 Task: Flag   from Email0097 with a subject Subject0094
Action: Mouse moved to (678, 42)
Screenshot: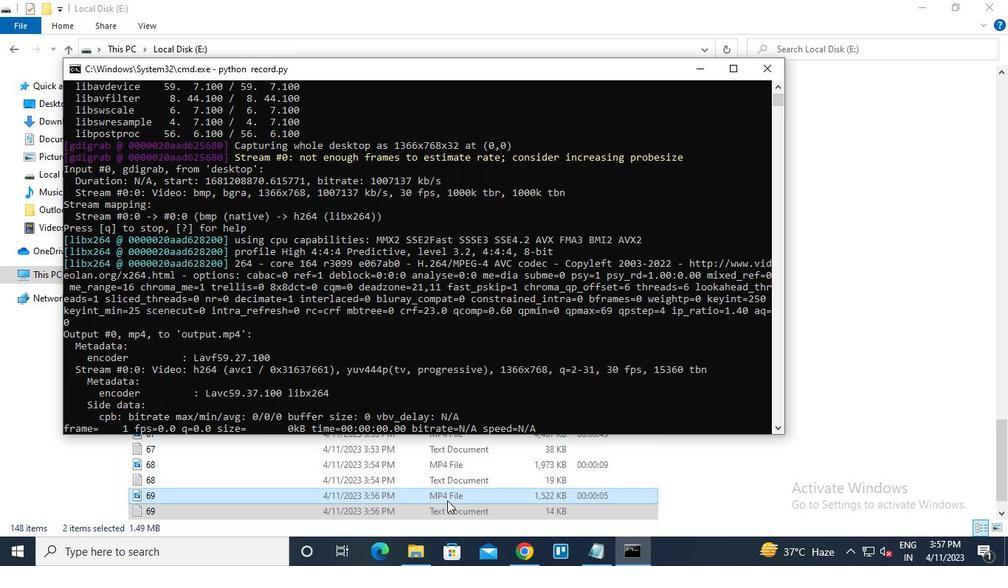 
Action: Mouse pressed left at (678, 42)
Screenshot: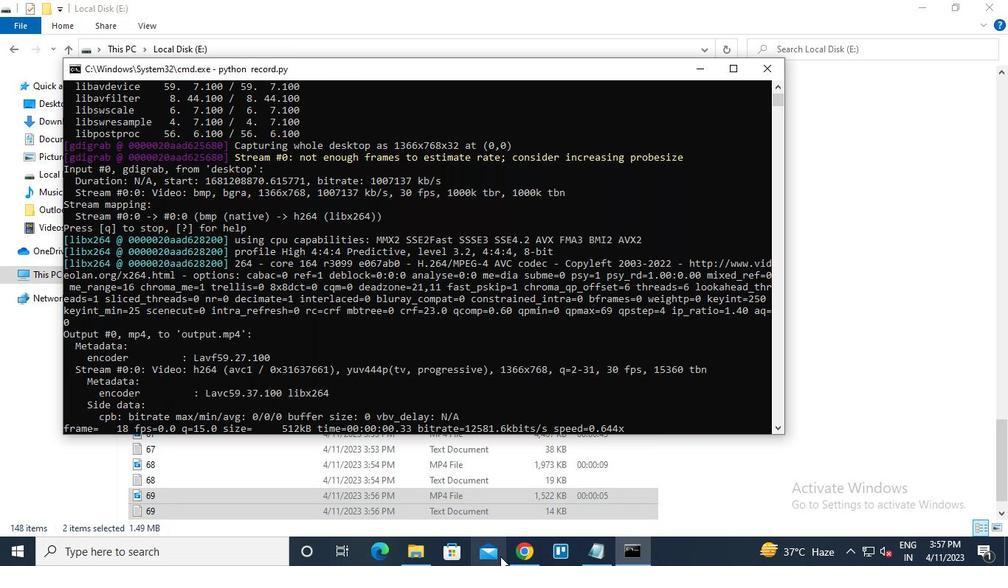 
Action: Mouse moved to (301, 215)
Screenshot: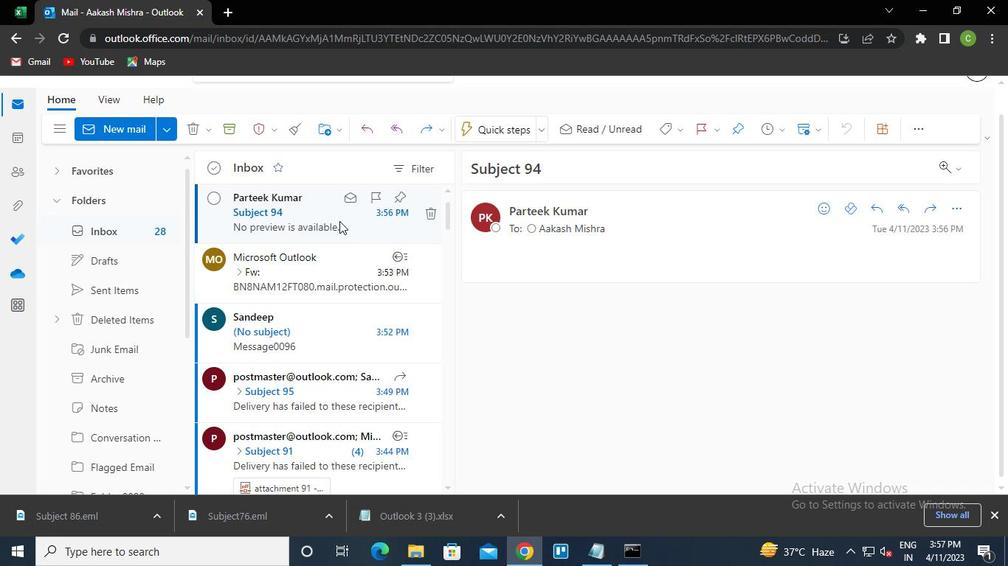 
Action: Mouse pressed left at (301, 215)
Screenshot: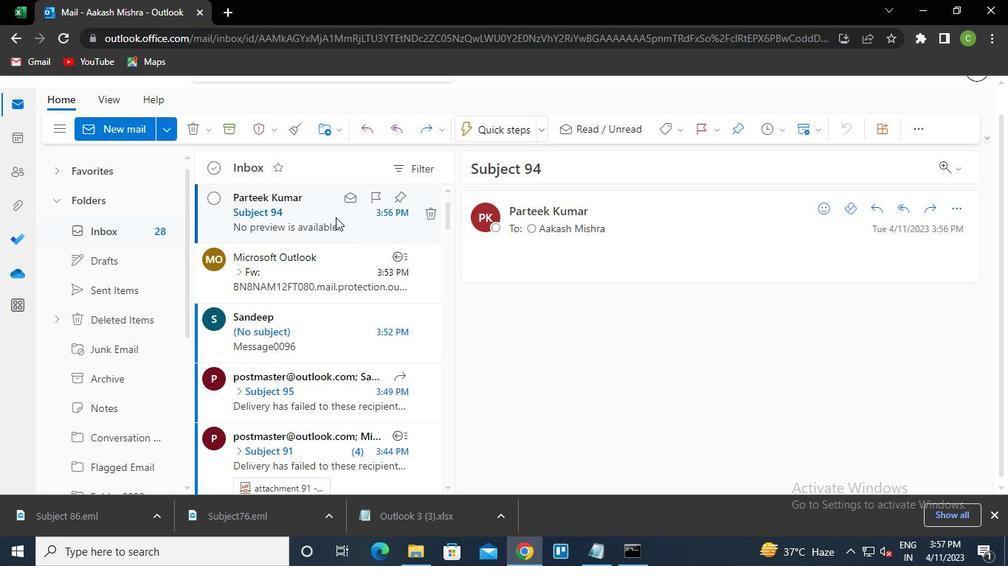 
Action: Mouse pressed right at (301, 215)
Screenshot: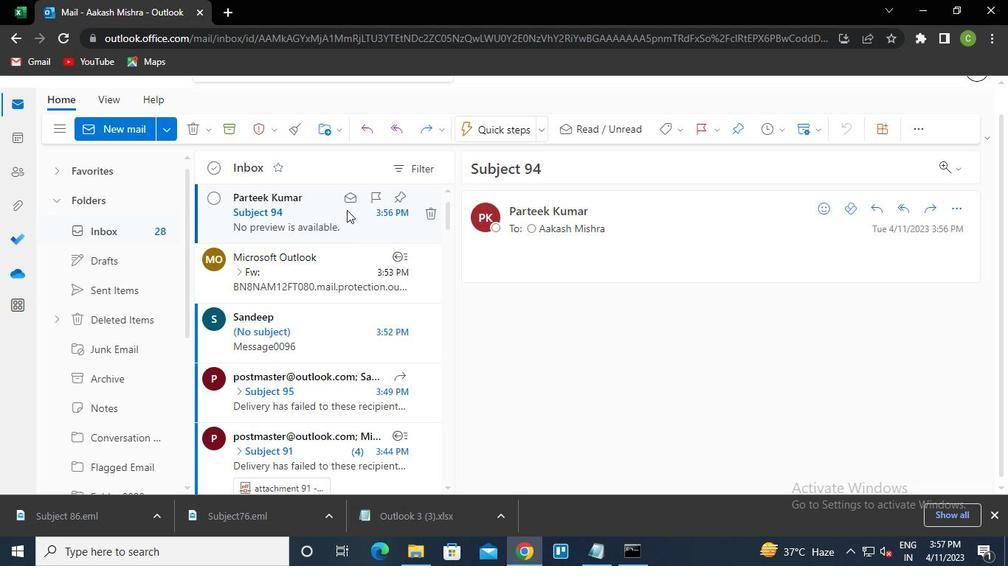 
Action: Mouse moved to (312, 218)
Screenshot: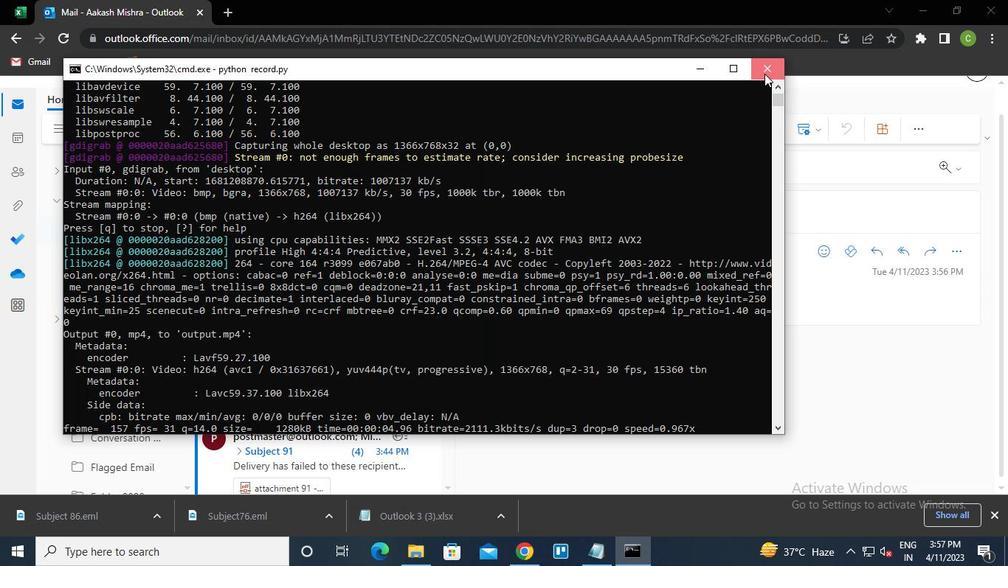
Action: Mouse pressed left at (312, 218)
Screenshot: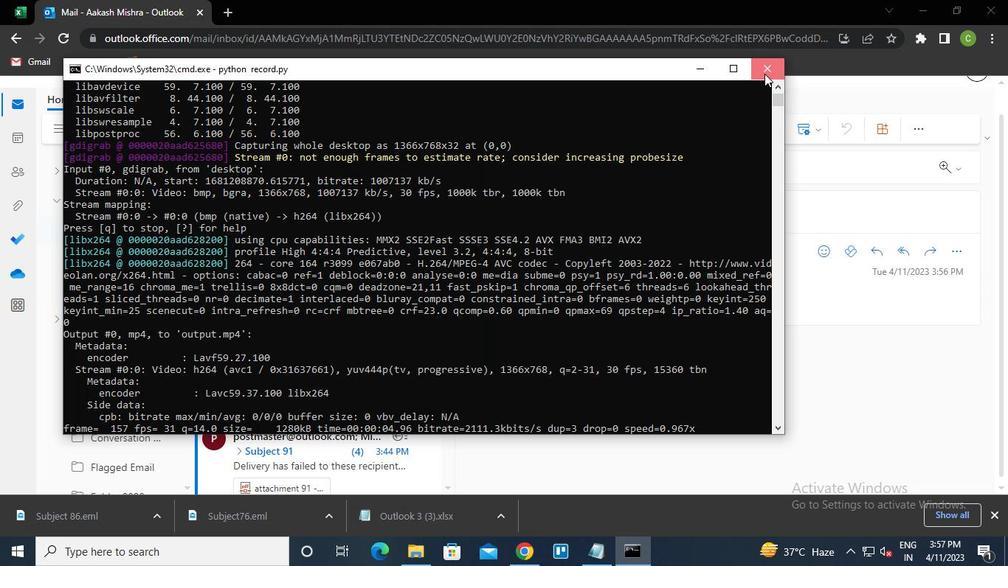 
Action: Mouse moved to (537, 326)
Screenshot: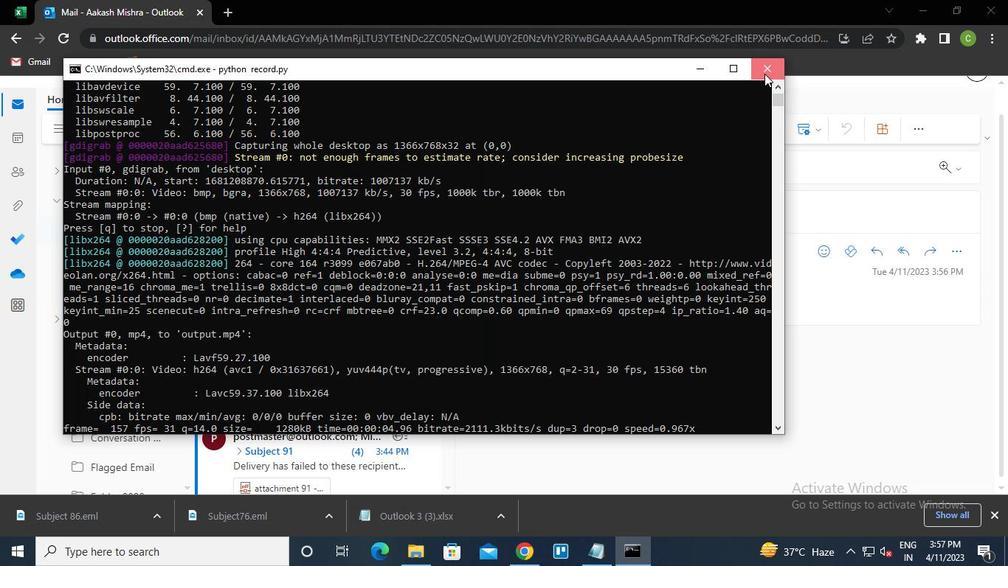 
Action: Mouse pressed left at (537, 326)
Screenshot: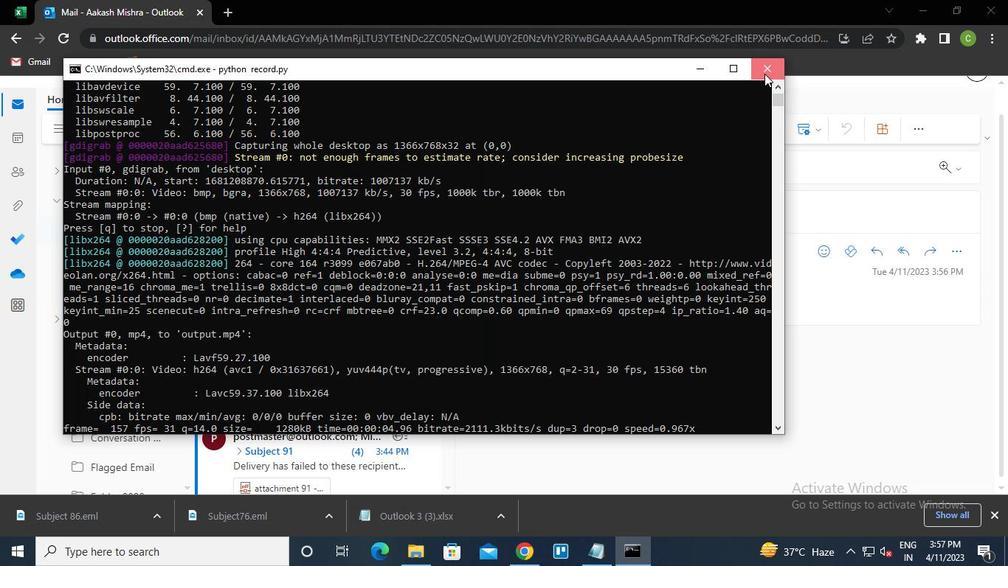 
Action: Mouse moved to (623, 557)
Screenshot: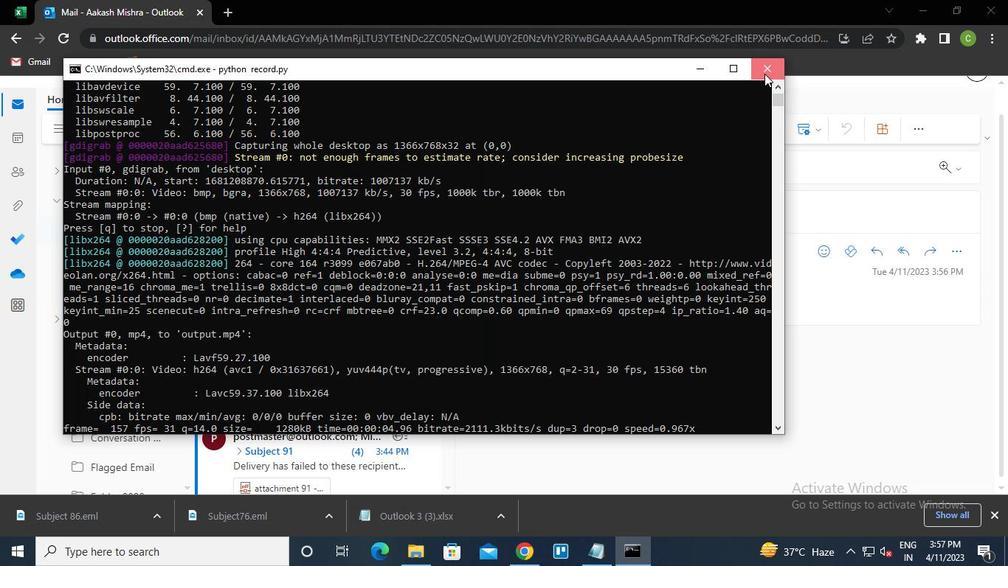 
Action: Mouse pressed left at (623, 557)
Screenshot: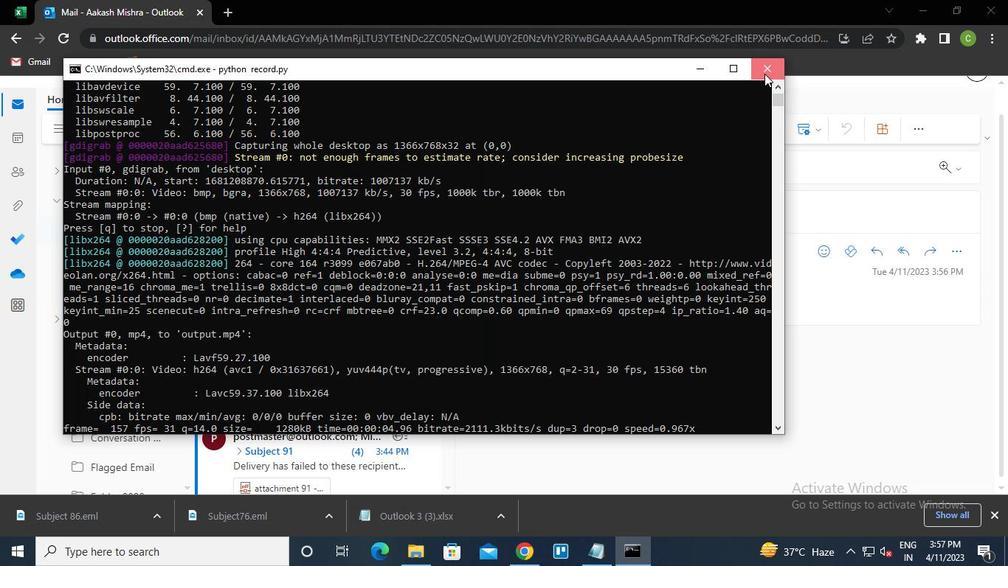 
Action: Mouse moved to (744, 50)
Screenshot: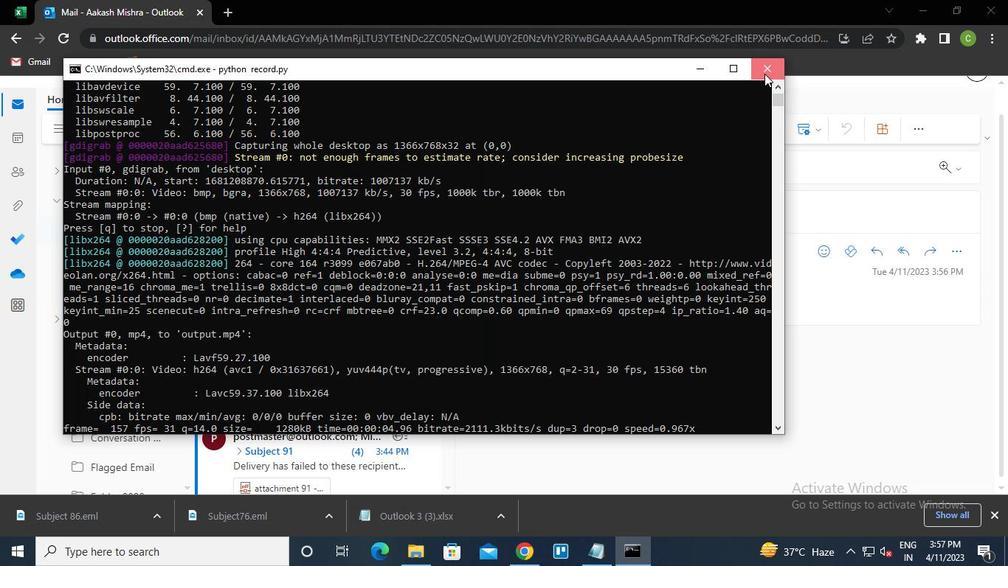 
Action: Mouse pressed left at (744, 50)
Screenshot: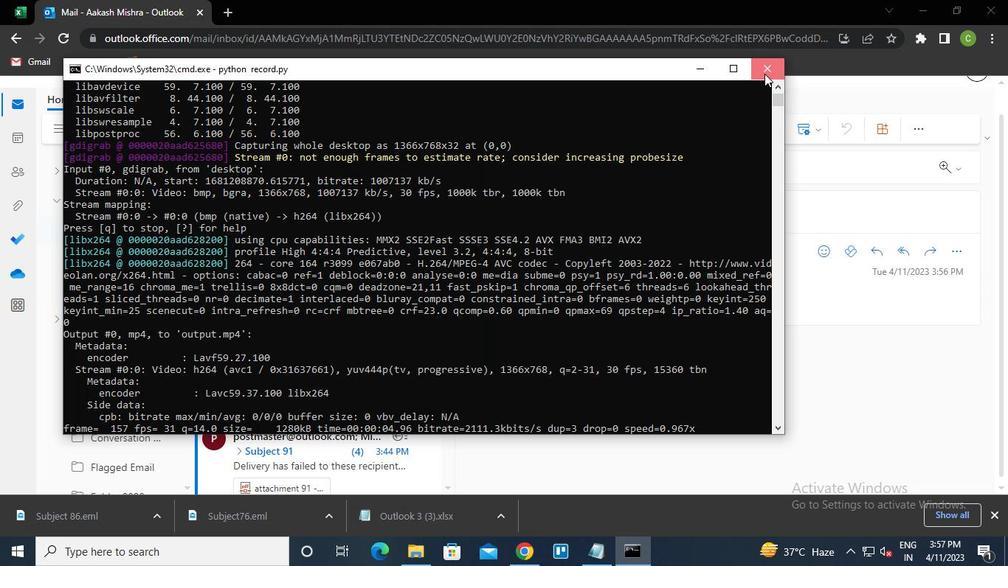 
Action: Mouse moved to (522, 554)
Screenshot: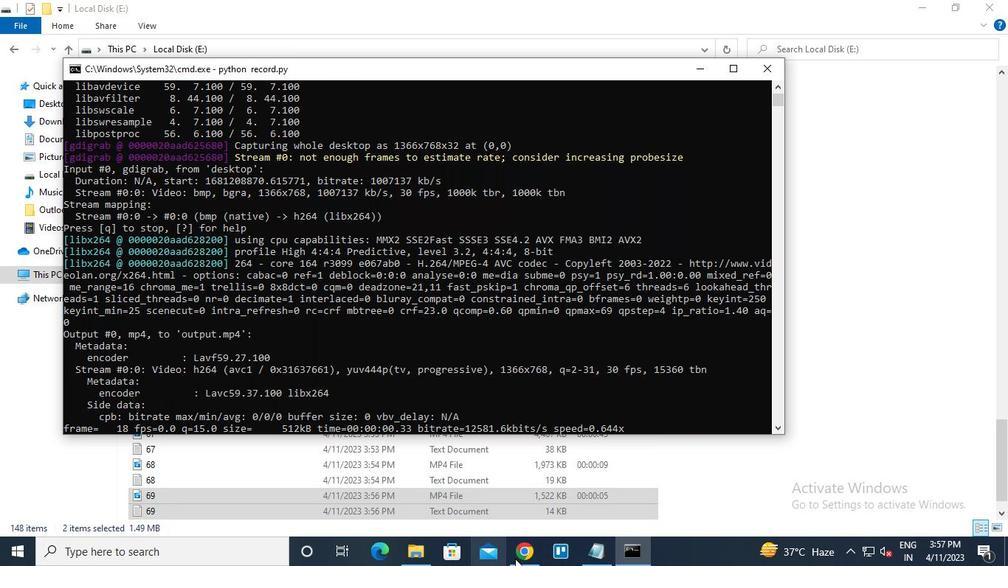 
Action: Mouse pressed left at (522, 554)
Screenshot: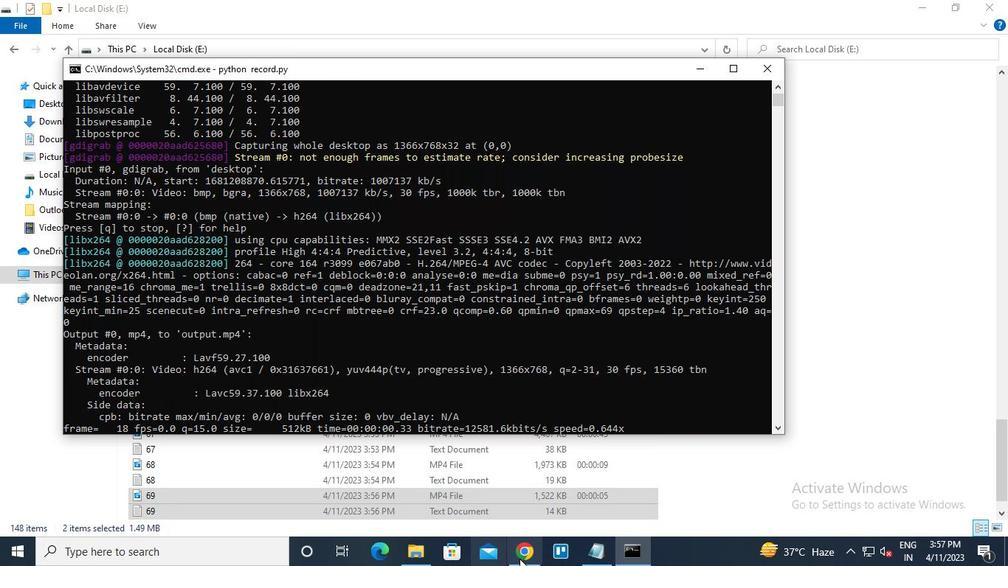 
Action: Mouse moved to (371, 194)
Screenshot: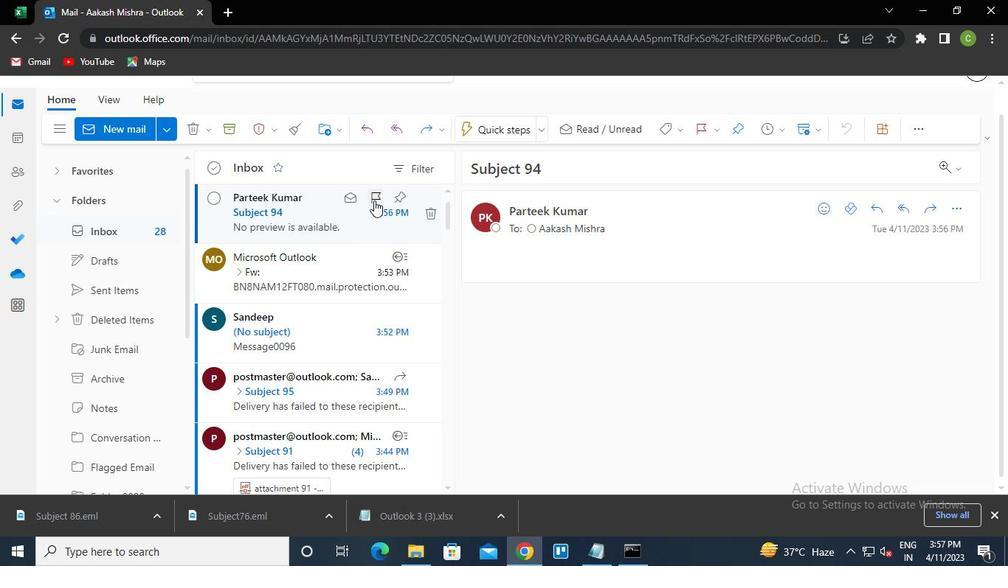 
Action: Mouse pressed left at (371, 194)
Screenshot: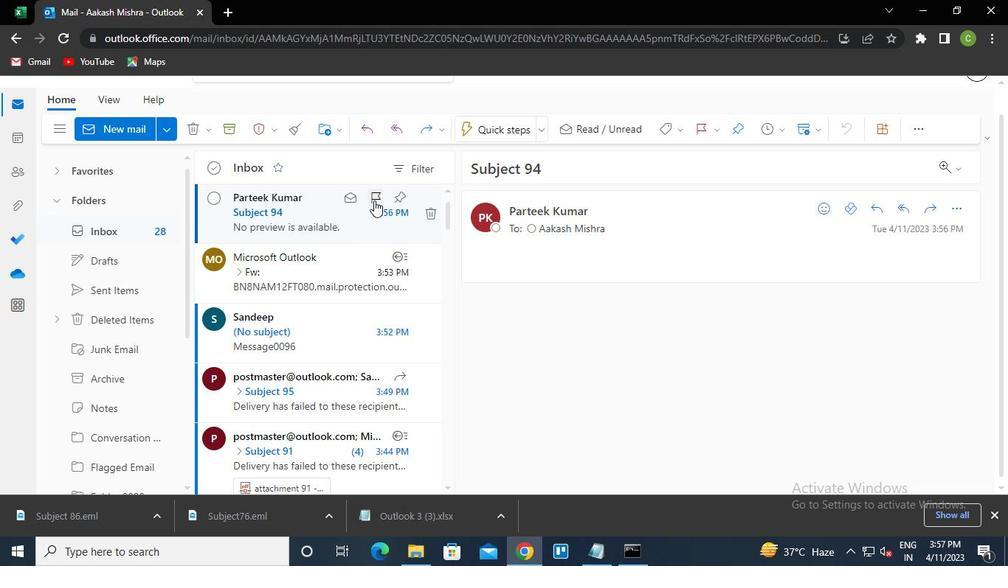 
Action: Mouse moved to (631, 547)
Screenshot: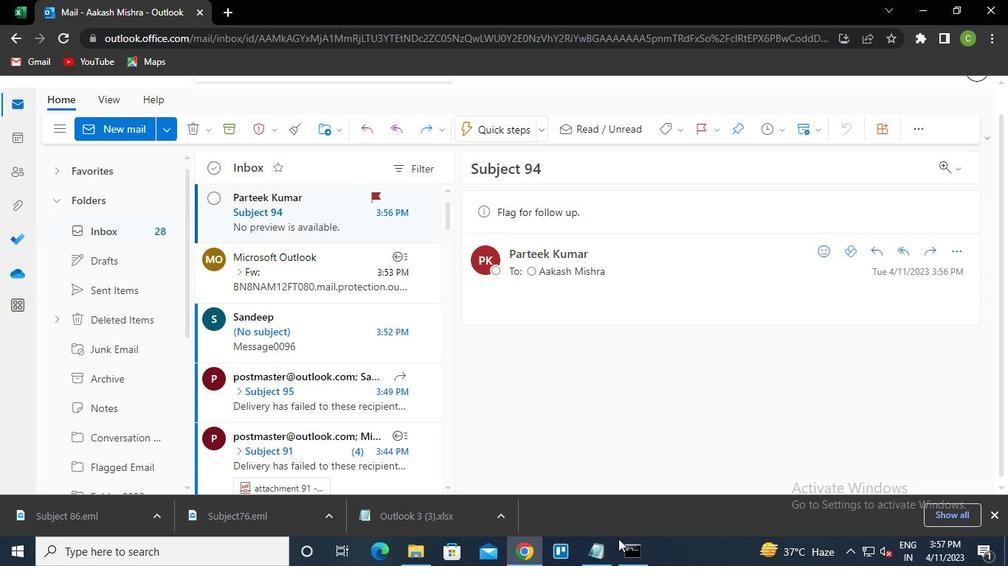 
Action: Mouse pressed left at (631, 547)
Screenshot: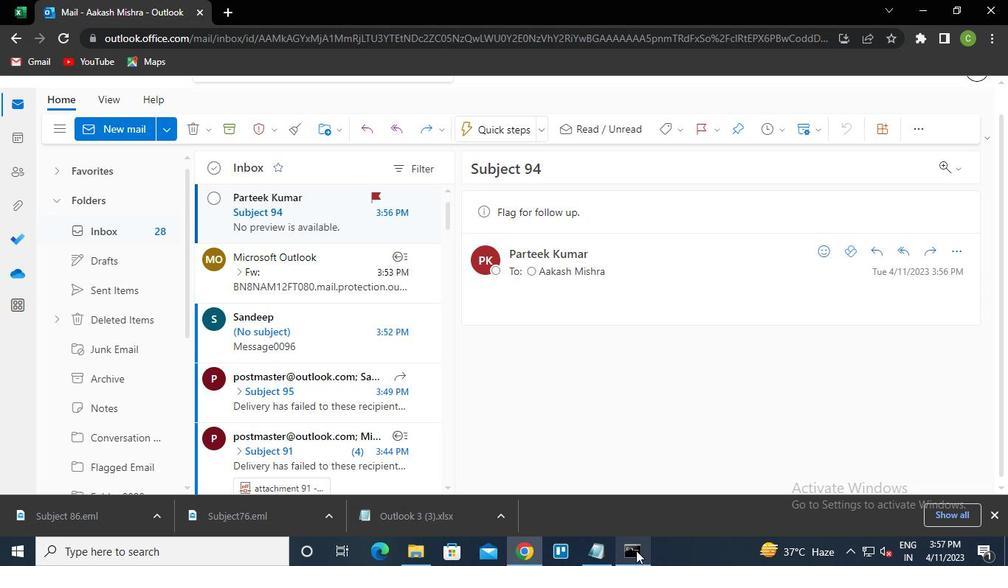 
Action: Mouse moved to (760, 69)
Screenshot: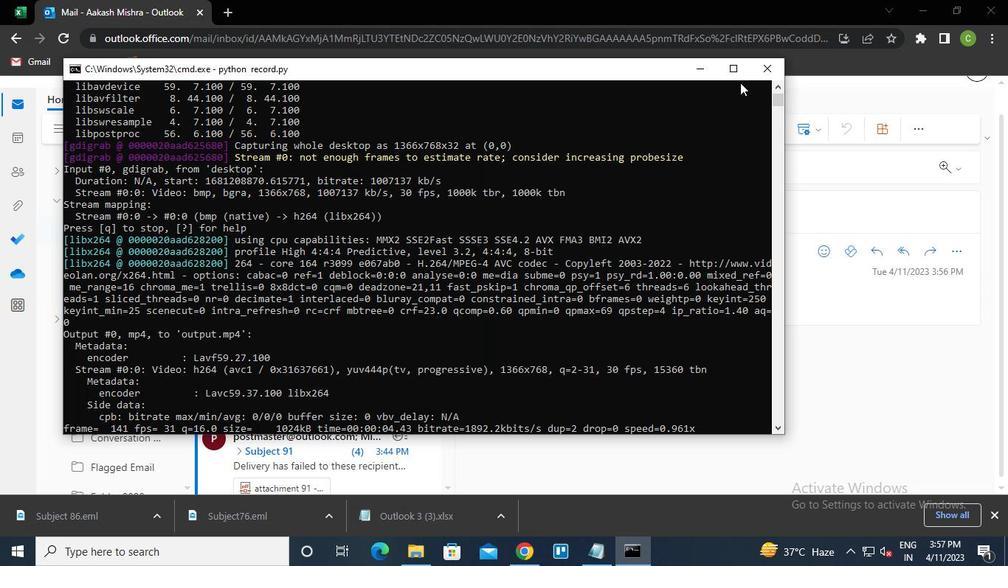 
Action: Mouse pressed left at (760, 69)
Screenshot: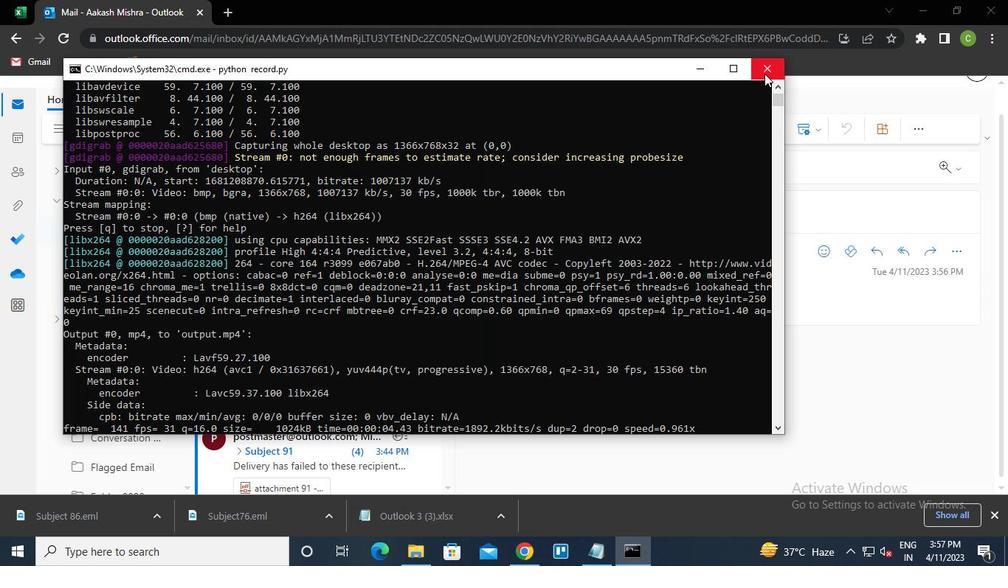 
